 Task: Create a rule from the Agile list, Priority changed -> Complete task in the project ToughWorks if Priority Cleared then Complete Task.
Action: Mouse moved to (47, 272)
Screenshot: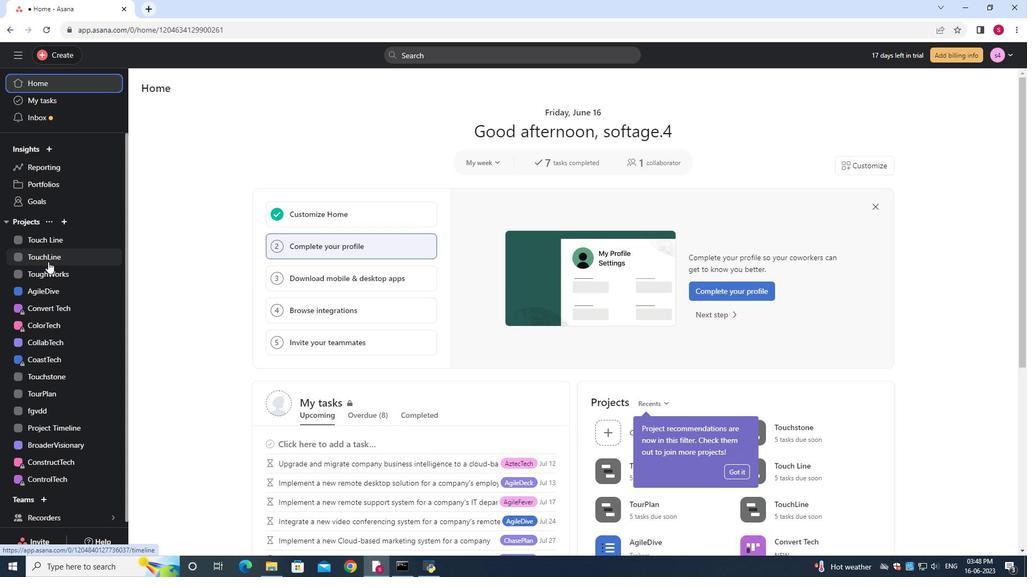 
Action: Mouse pressed left at (47, 272)
Screenshot: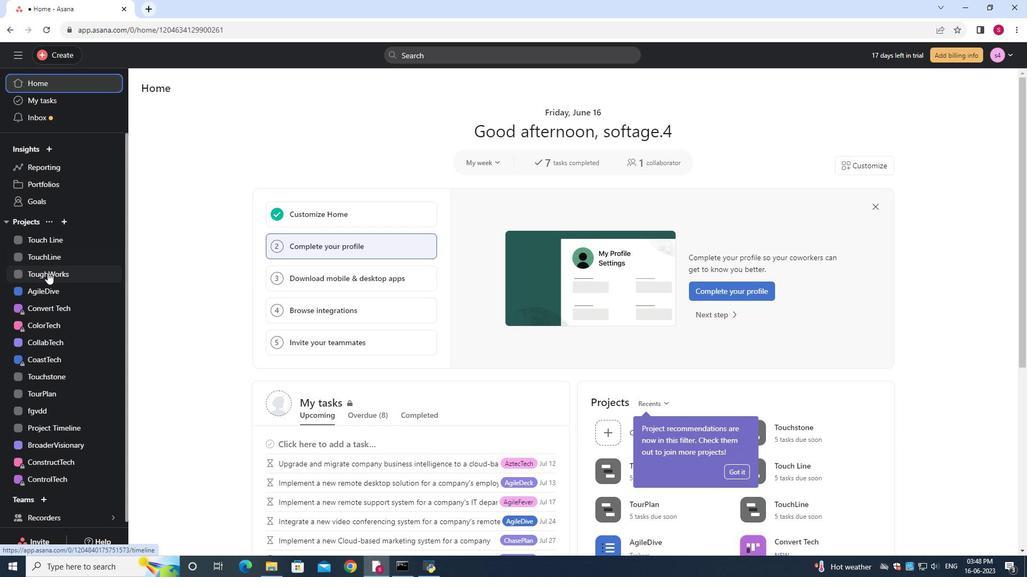 
Action: Mouse moved to (986, 89)
Screenshot: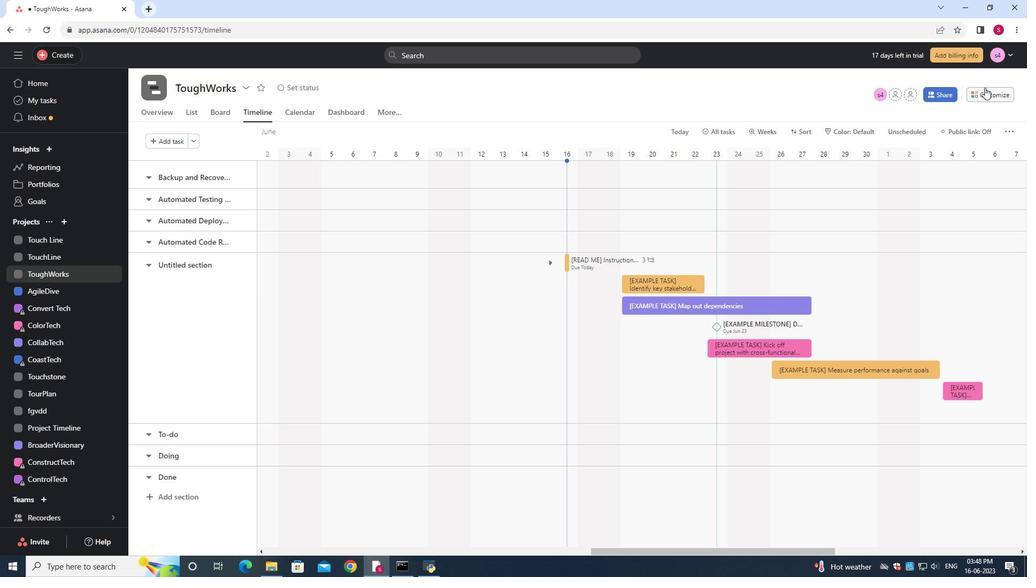 
Action: Mouse pressed left at (986, 89)
Screenshot: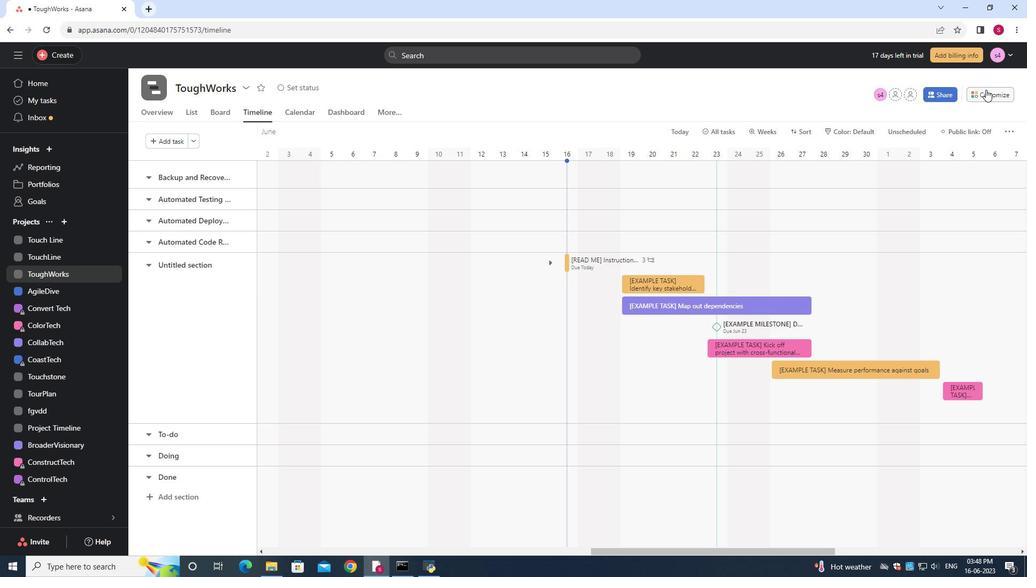 
Action: Mouse moved to (803, 237)
Screenshot: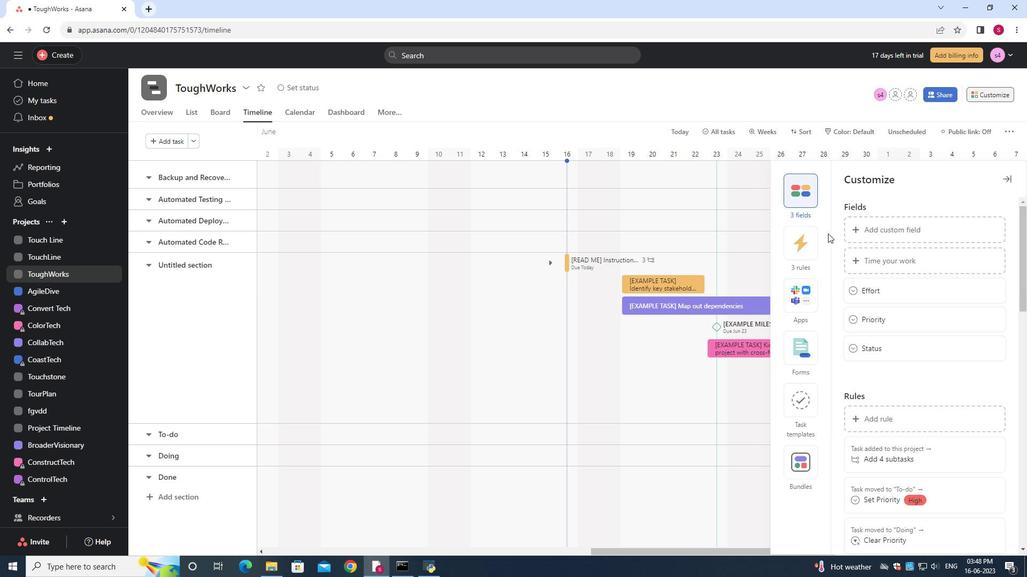 
Action: Mouse pressed left at (803, 237)
Screenshot: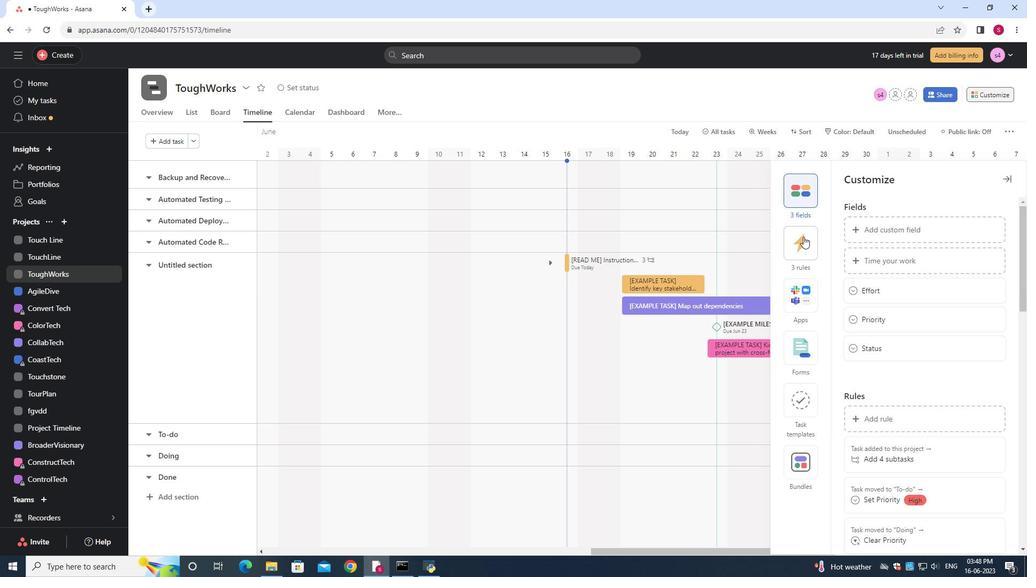 
Action: Mouse moved to (872, 233)
Screenshot: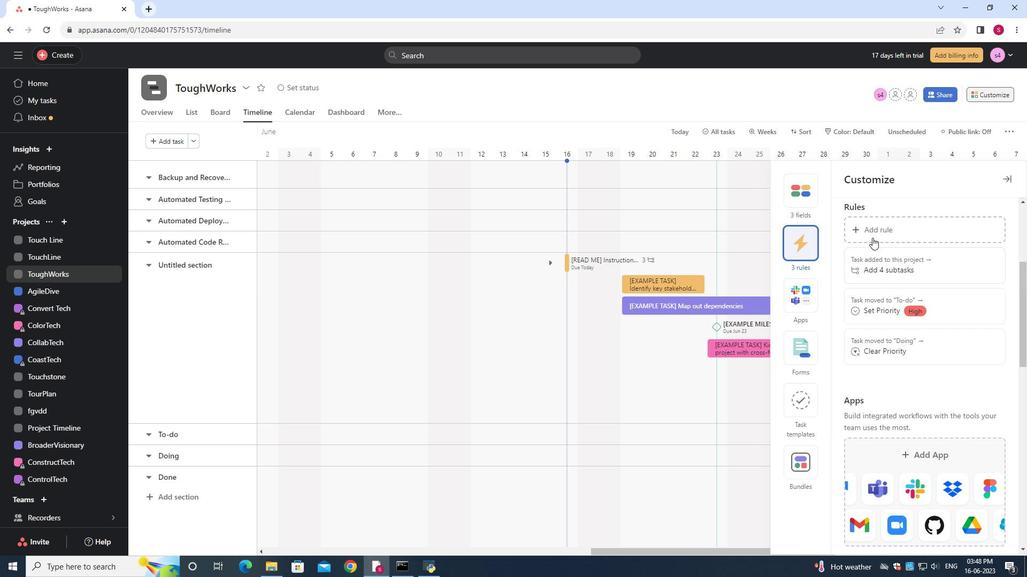 
Action: Mouse pressed left at (872, 233)
Screenshot: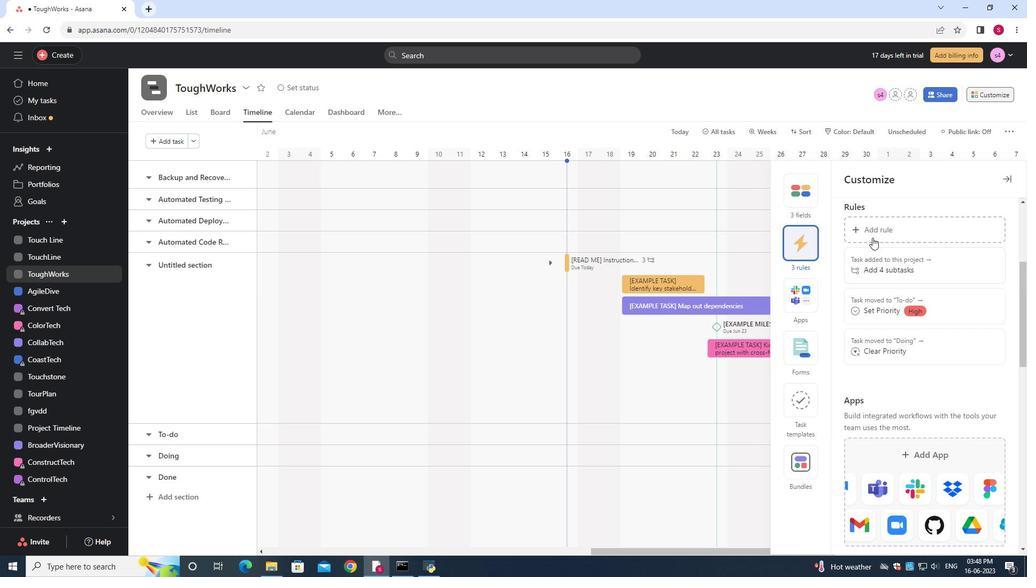 
Action: Mouse moved to (220, 163)
Screenshot: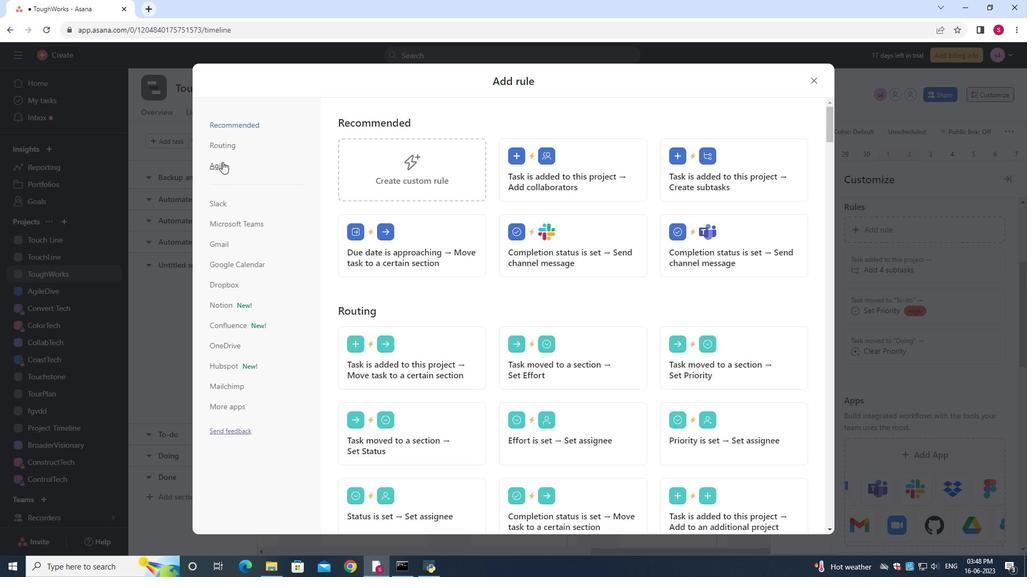 
Action: Mouse pressed left at (220, 163)
Screenshot: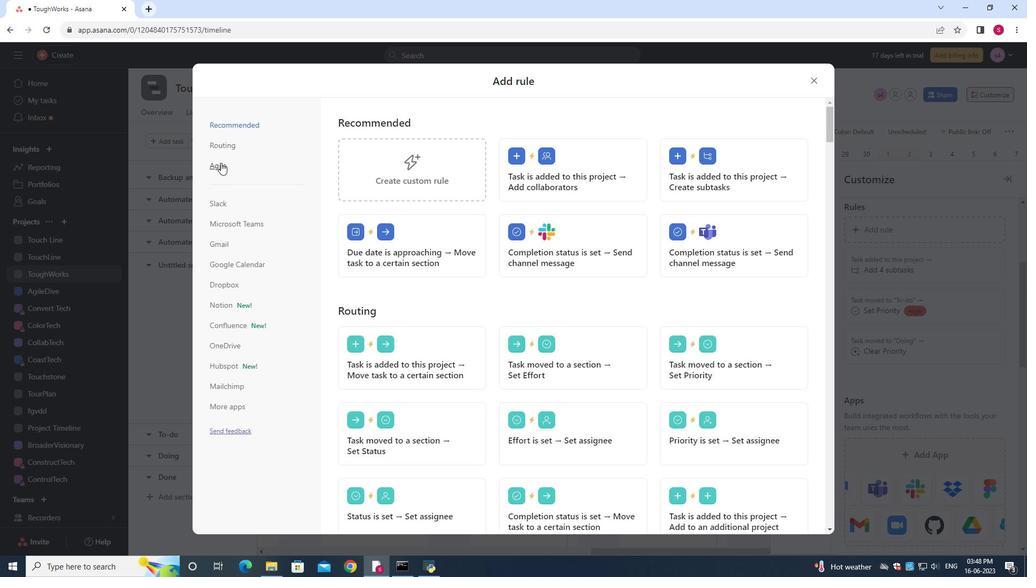 
Action: Mouse moved to (582, 173)
Screenshot: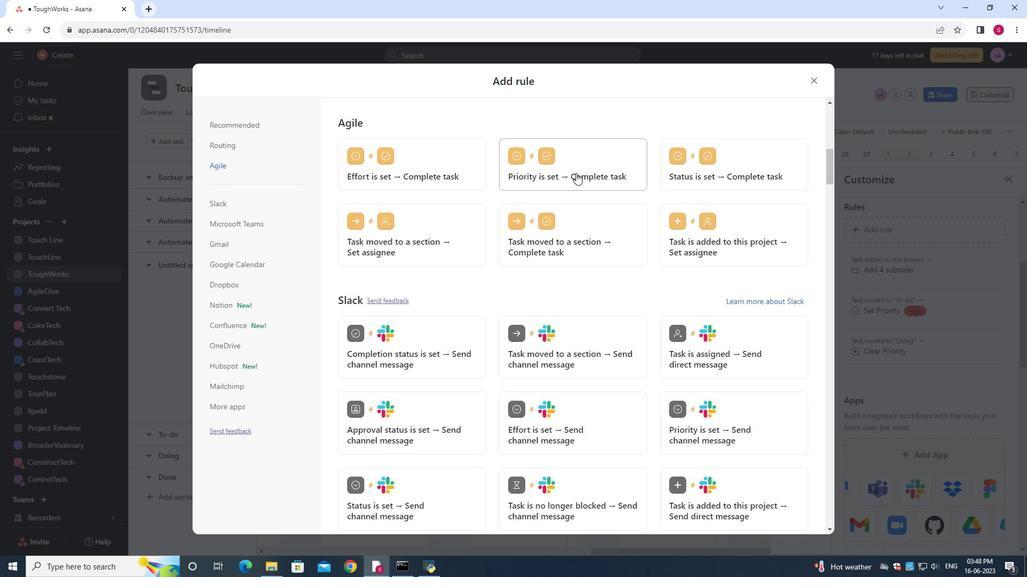 
Action: Mouse pressed left at (582, 173)
Screenshot: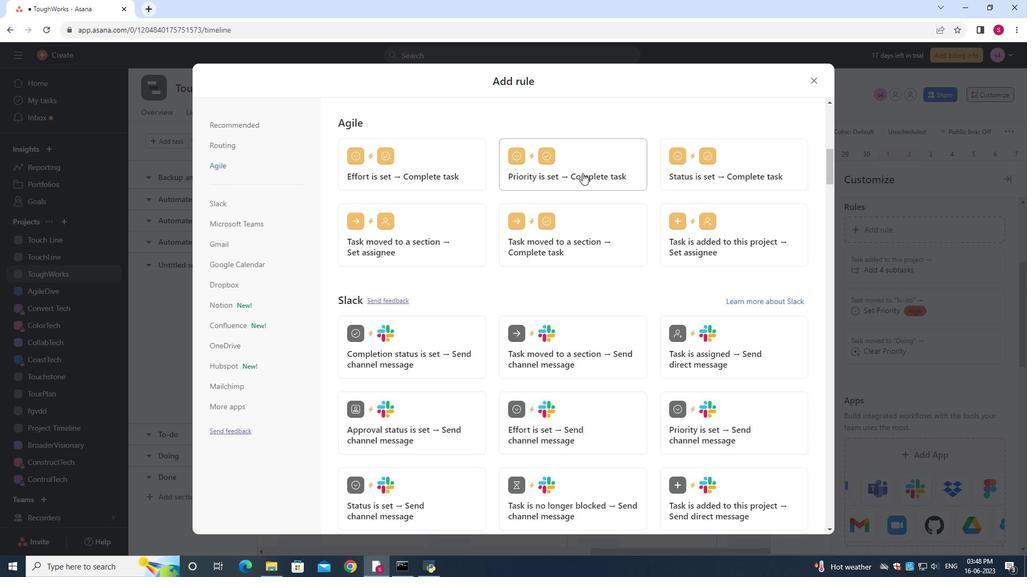 
Action: Mouse moved to (667, 190)
Screenshot: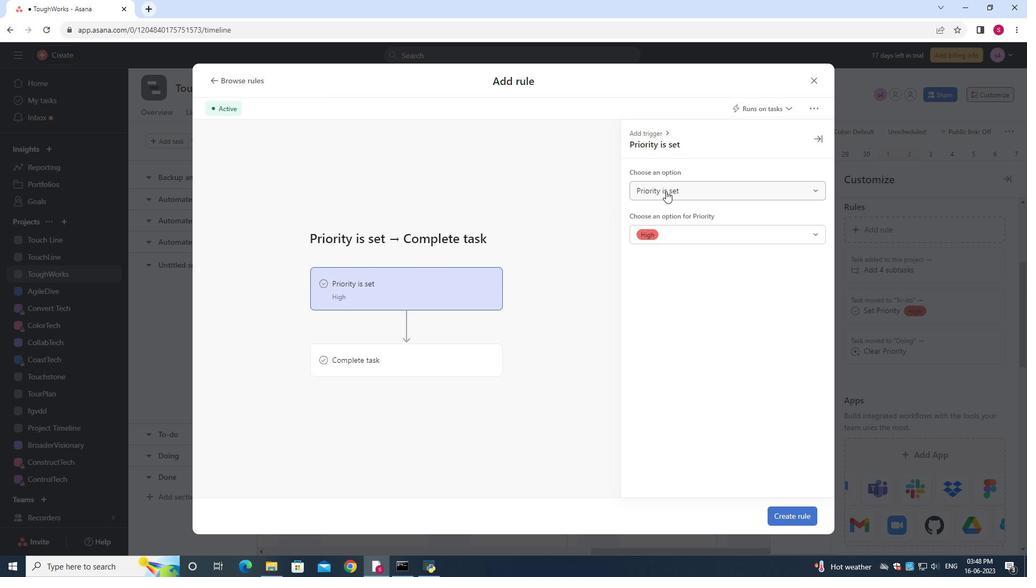 
Action: Mouse pressed left at (667, 190)
Screenshot: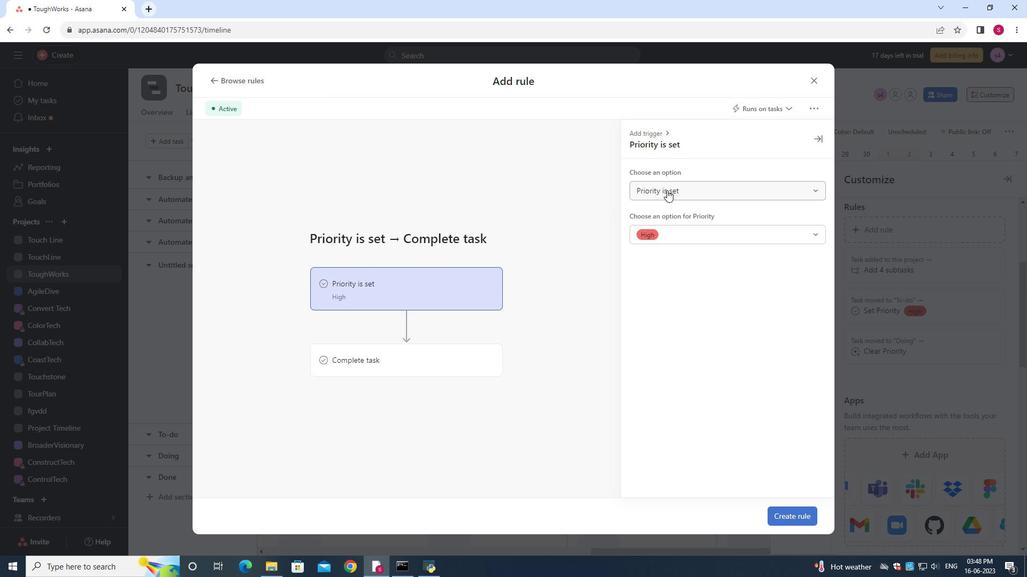 
Action: Mouse moved to (664, 234)
Screenshot: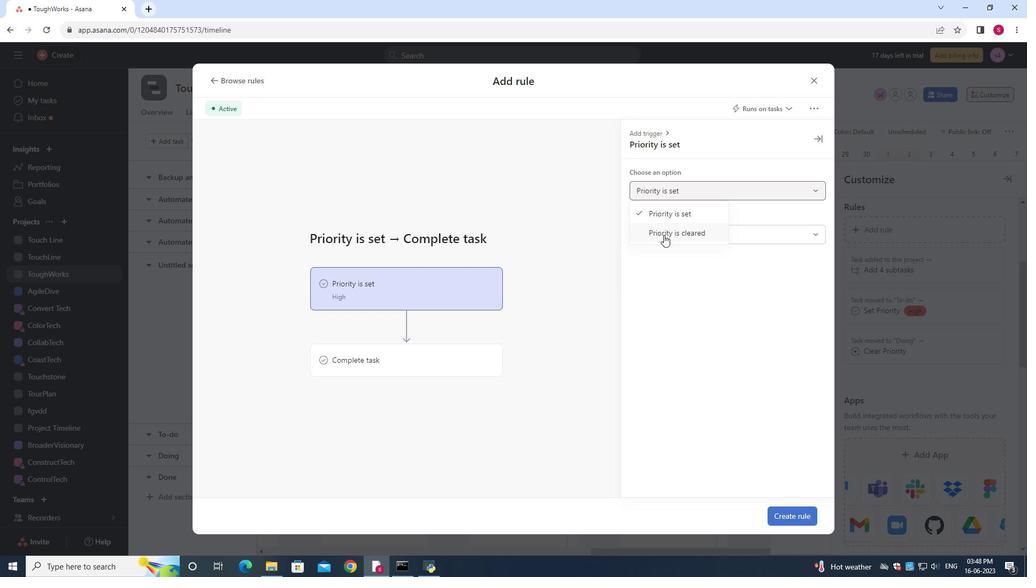 
Action: Mouse pressed left at (664, 234)
Screenshot: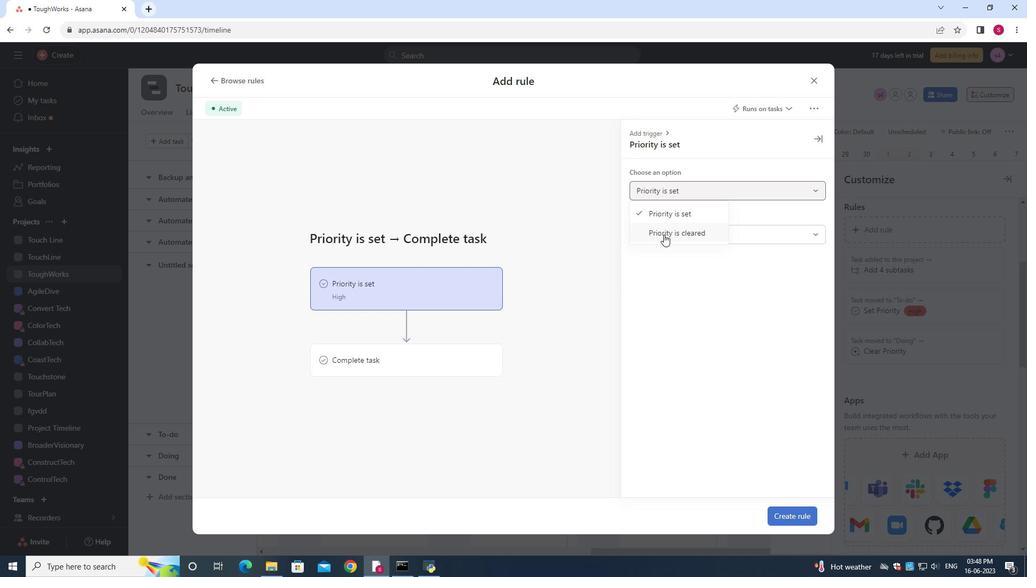
Action: Mouse moved to (410, 348)
Screenshot: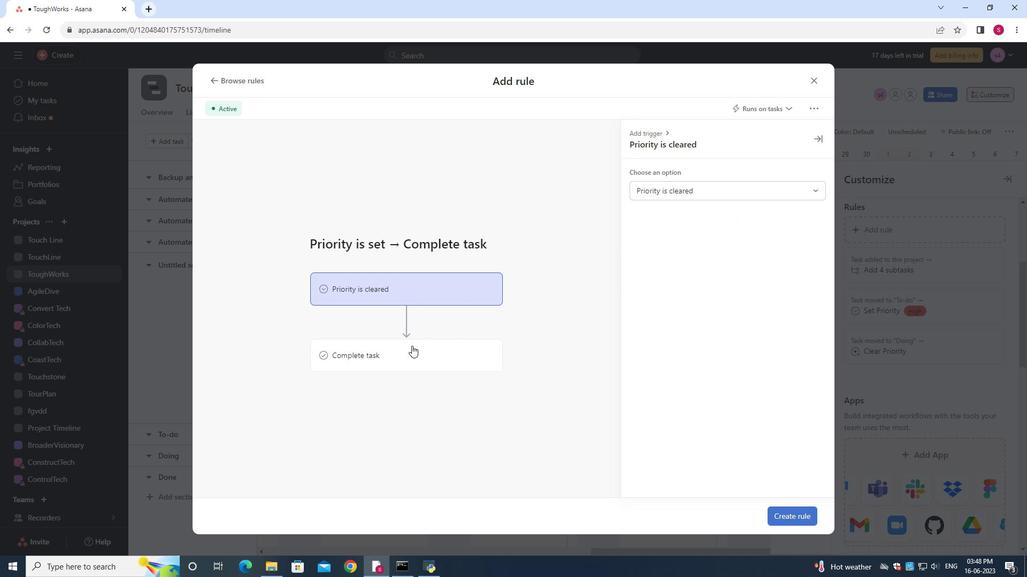 
Action: Mouse pressed left at (410, 348)
Screenshot: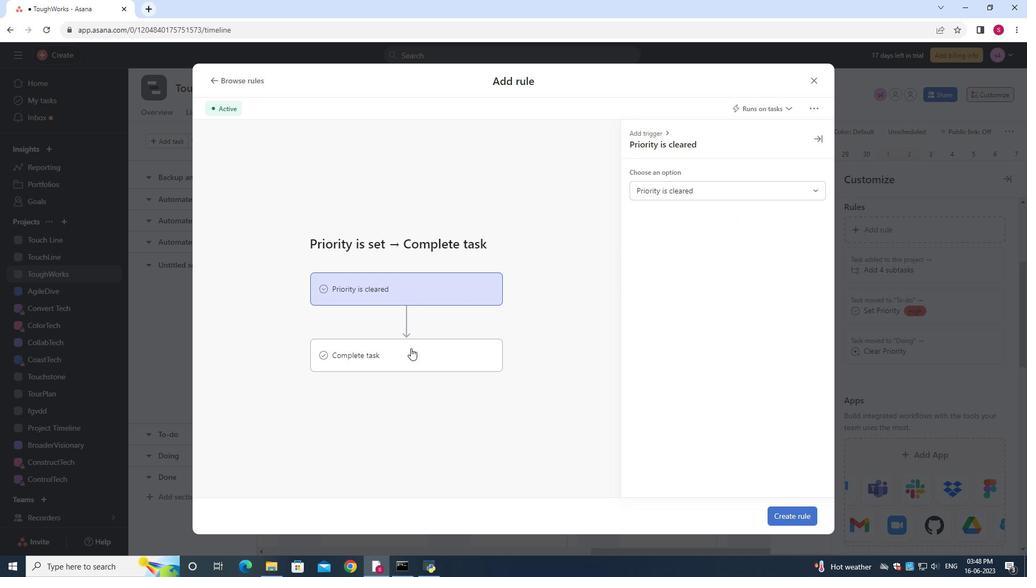 
Action: Mouse moved to (666, 193)
Screenshot: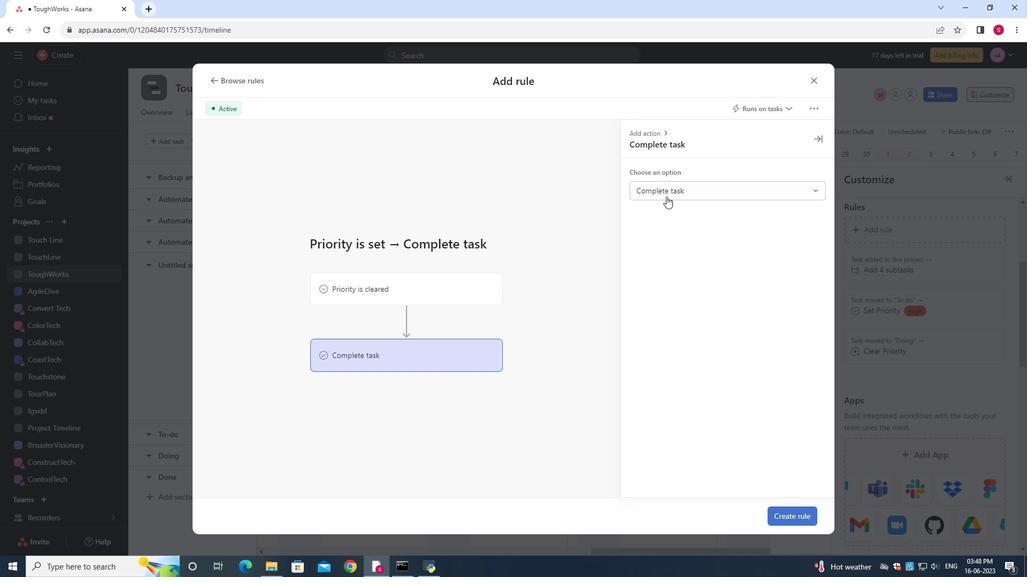 
Action: Mouse pressed left at (666, 193)
Screenshot: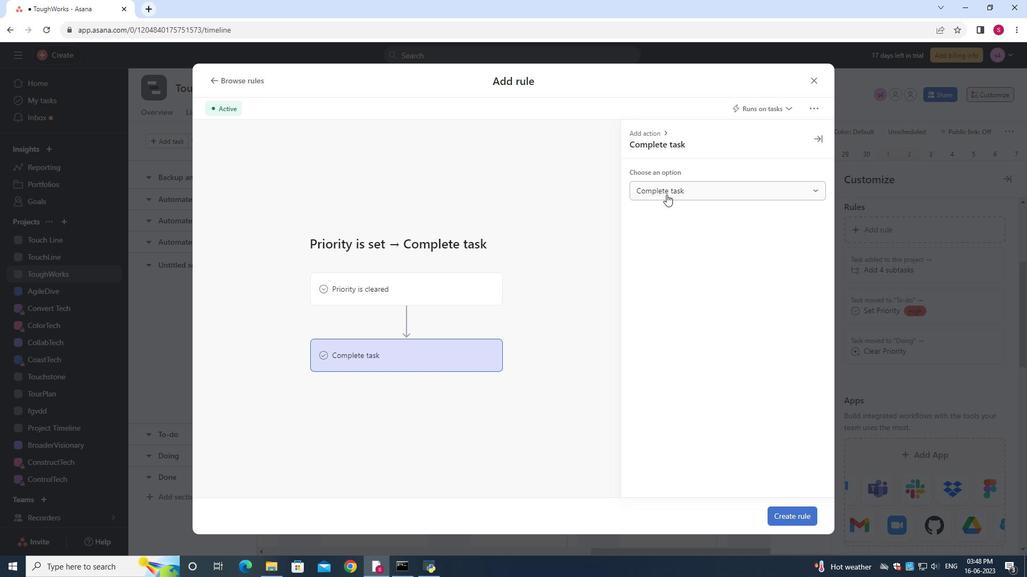 
Action: Mouse moved to (669, 213)
Screenshot: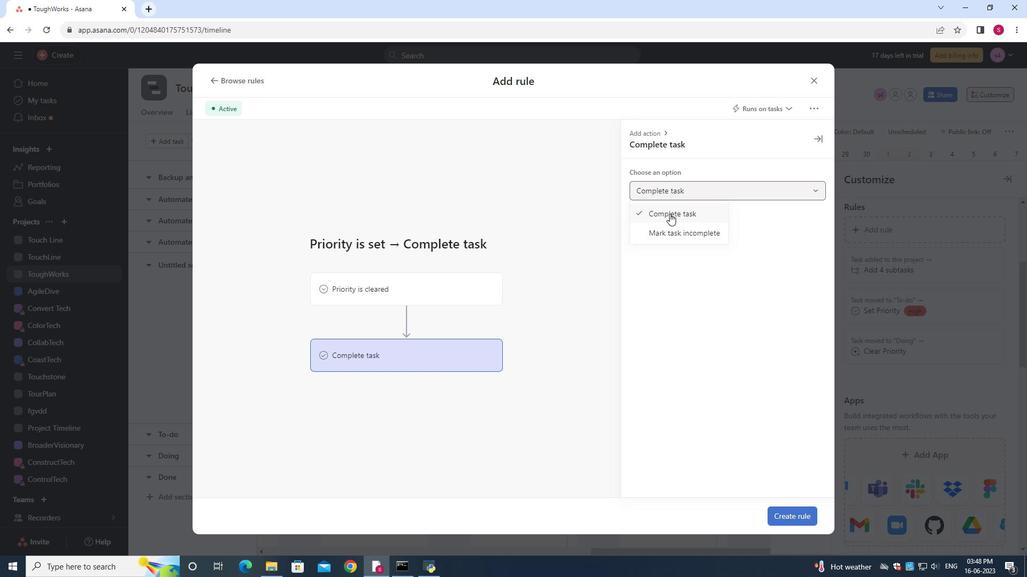 
Action: Mouse pressed left at (669, 213)
Screenshot: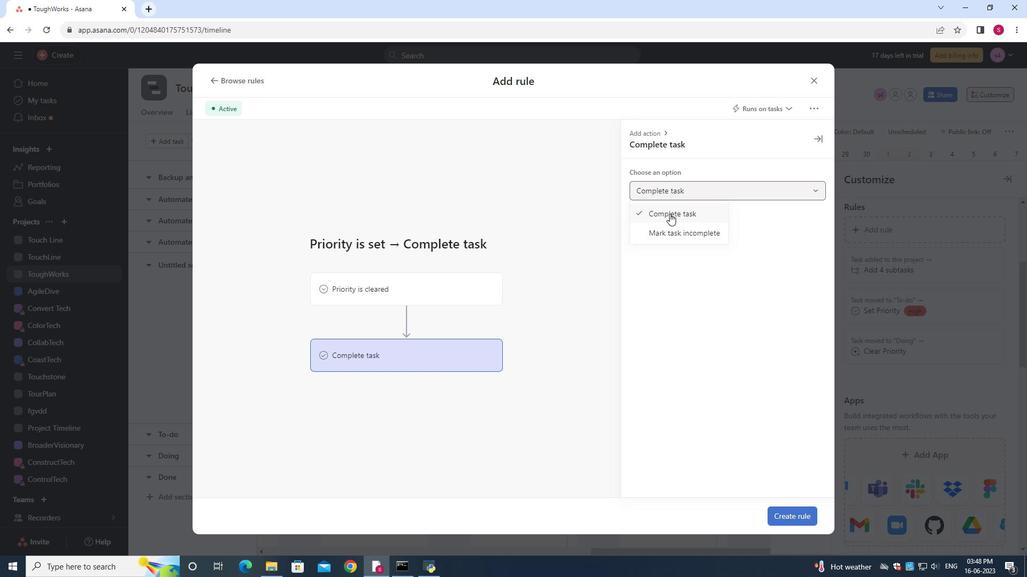 
Action: Mouse moved to (642, 191)
Screenshot: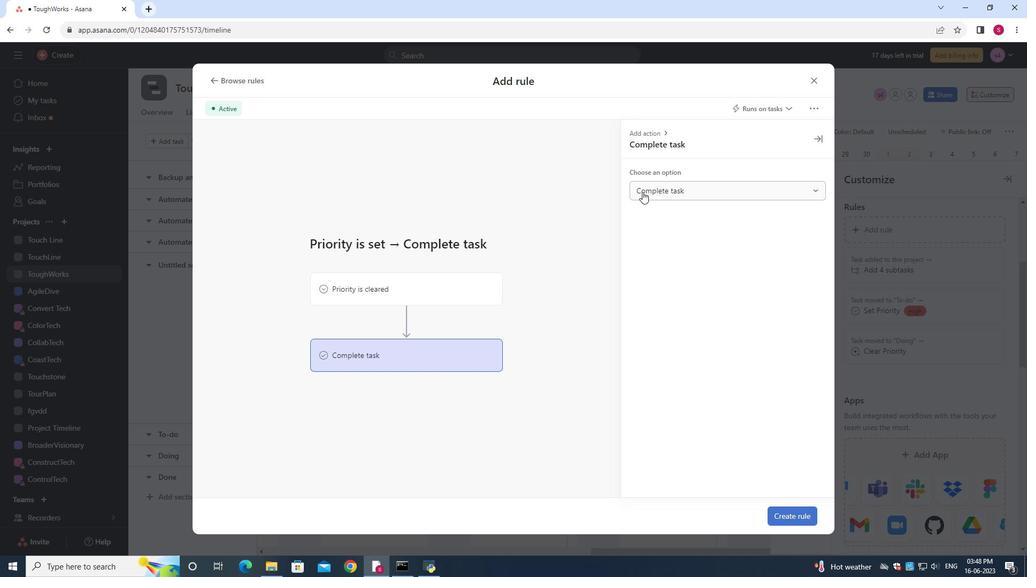 
Action: Mouse pressed left at (642, 191)
Screenshot: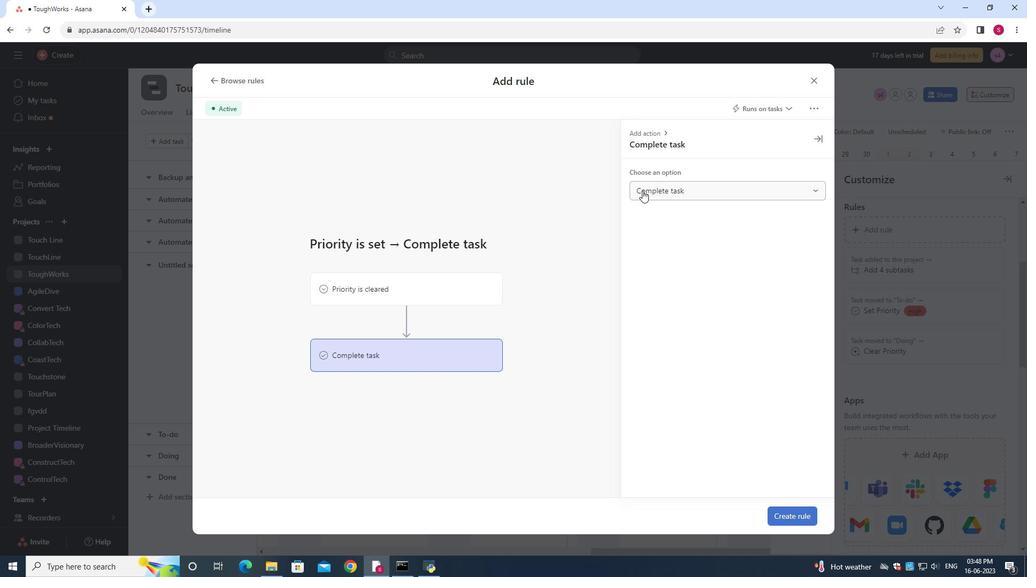 
Action: Mouse moved to (658, 209)
Screenshot: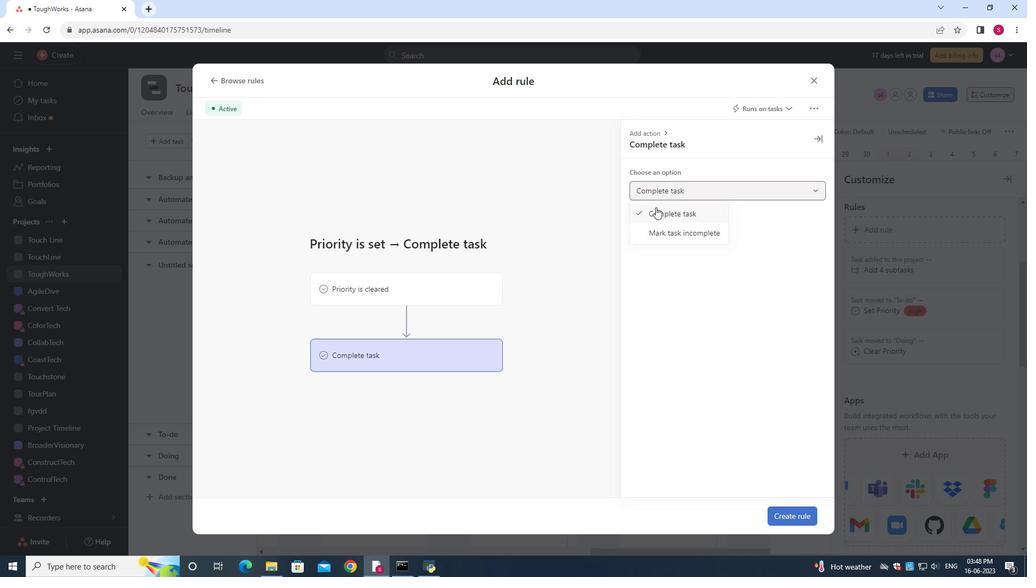 
Action: Mouse pressed left at (658, 209)
Screenshot: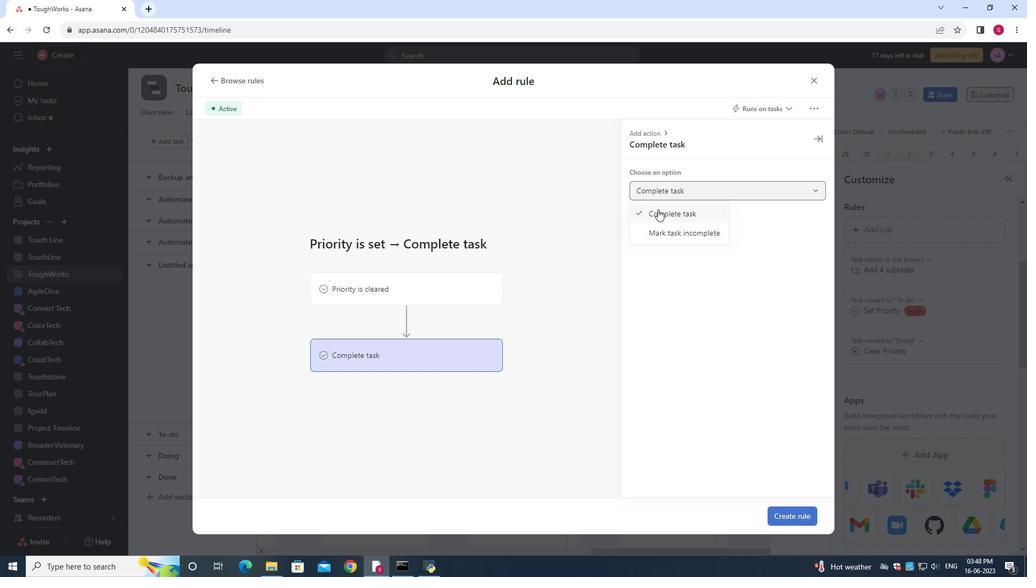 
Action: Mouse moved to (781, 513)
Screenshot: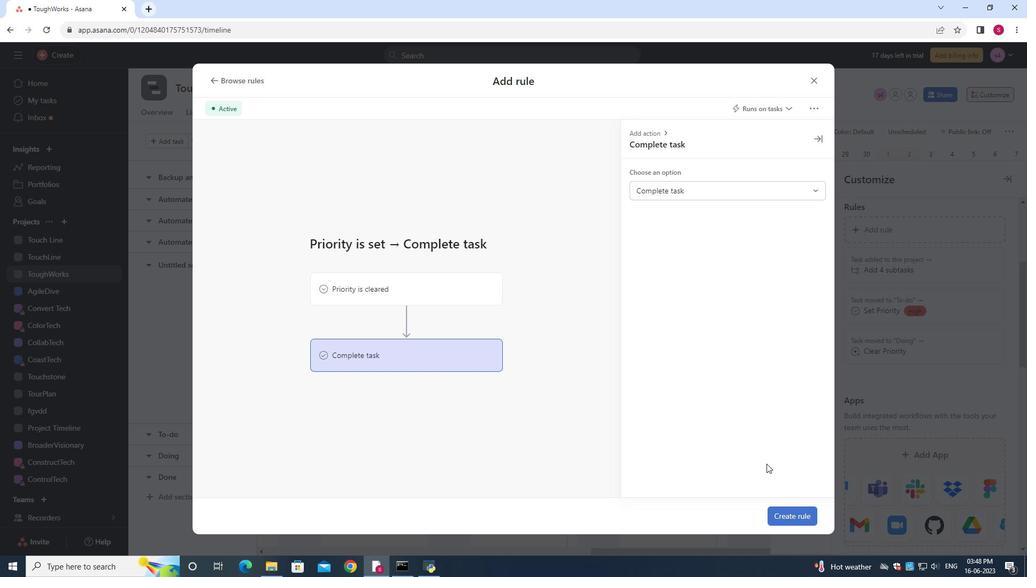 
Action: Mouse pressed left at (781, 513)
Screenshot: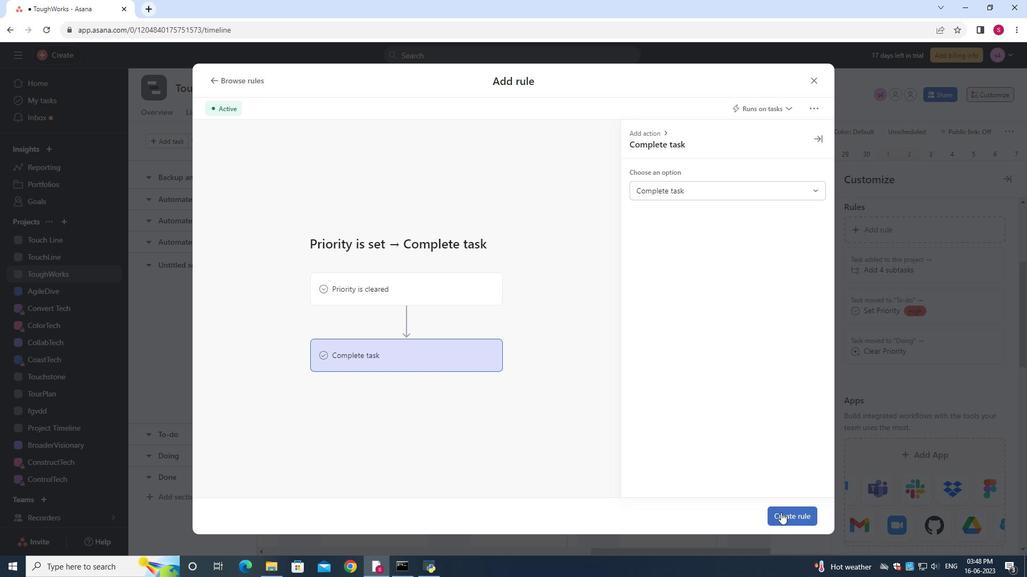 
Action: Mouse moved to (607, 307)
Screenshot: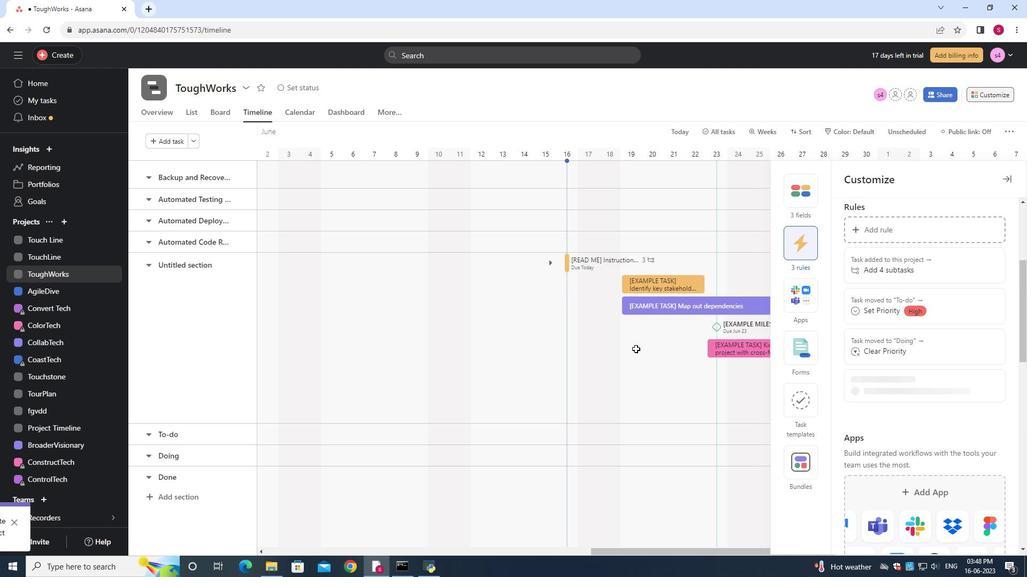 
